 Task: Look for products from Nature's Answer only.
Action: Mouse moved to (54, 326)
Screenshot: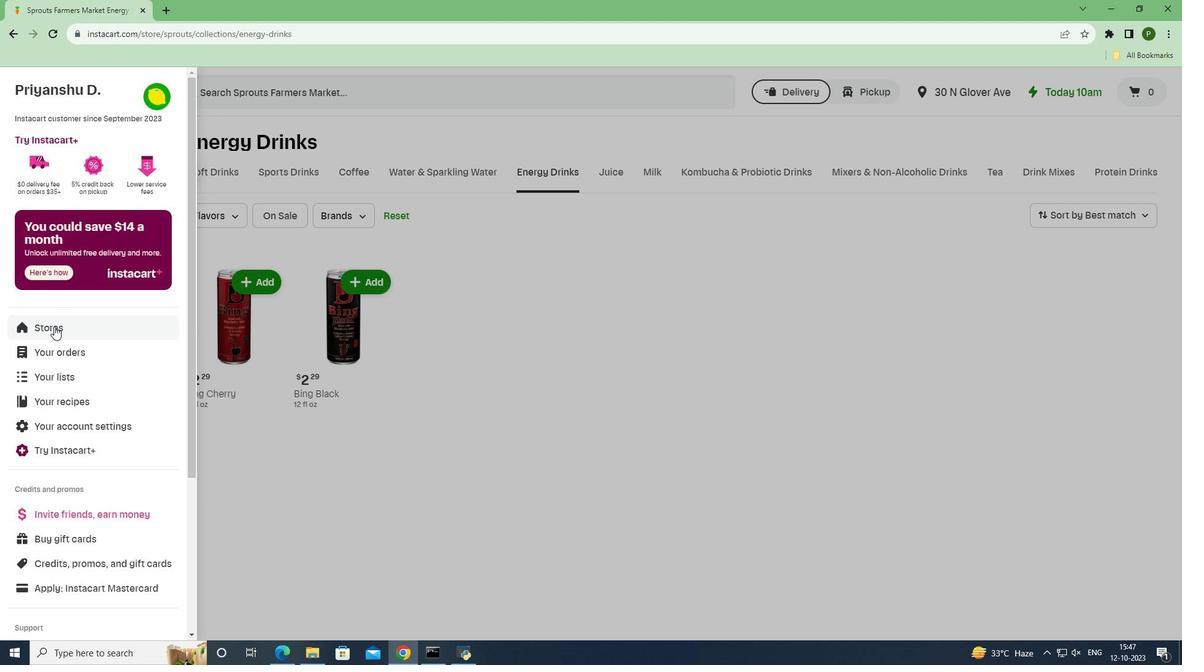 
Action: Mouse pressed left at (54, 326)
Screenshot: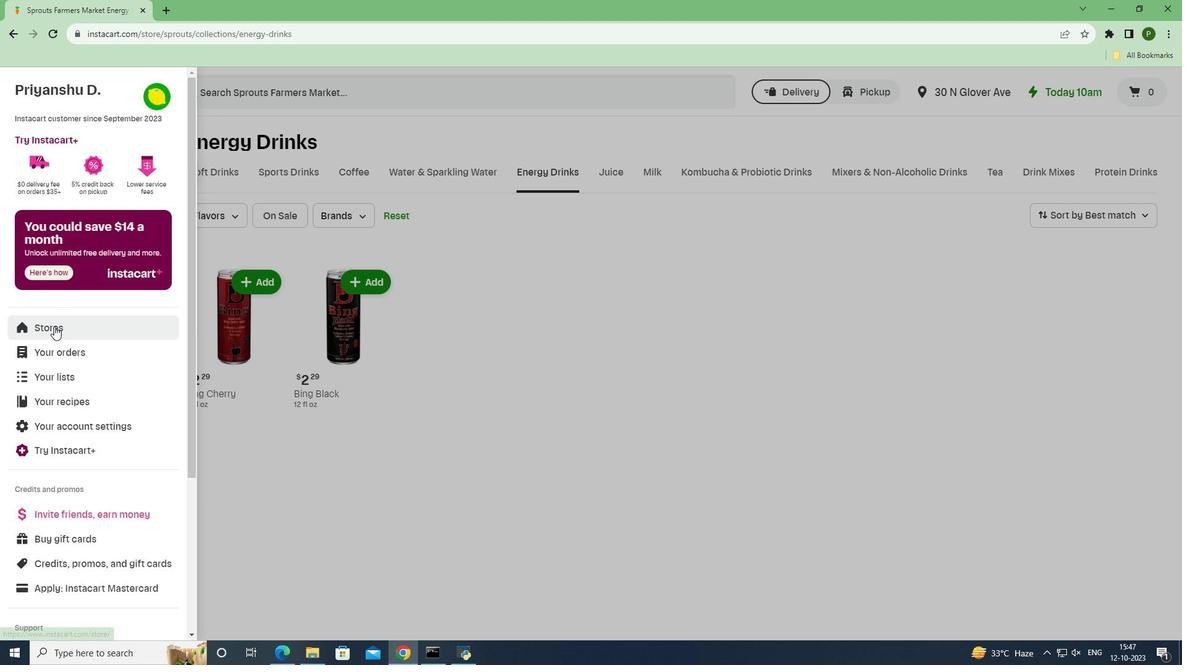 
Action: Mouse moved to (258, 136)
Screenshot: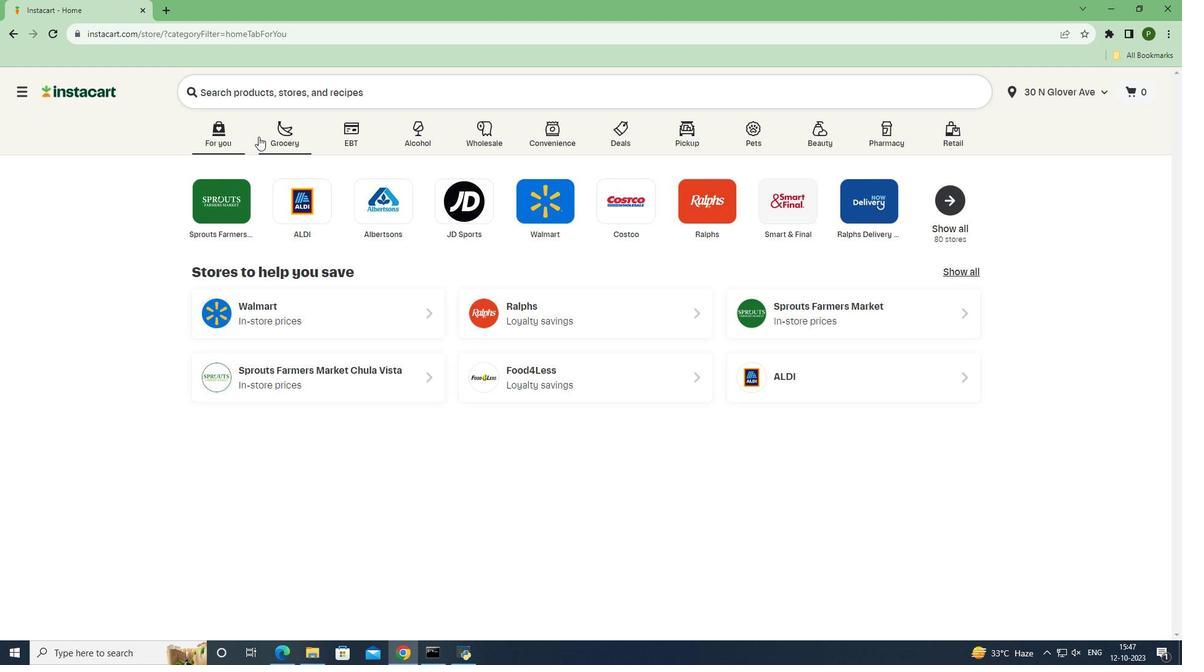 
Action: Mouse pressed left at (258, 136)
Screenshot: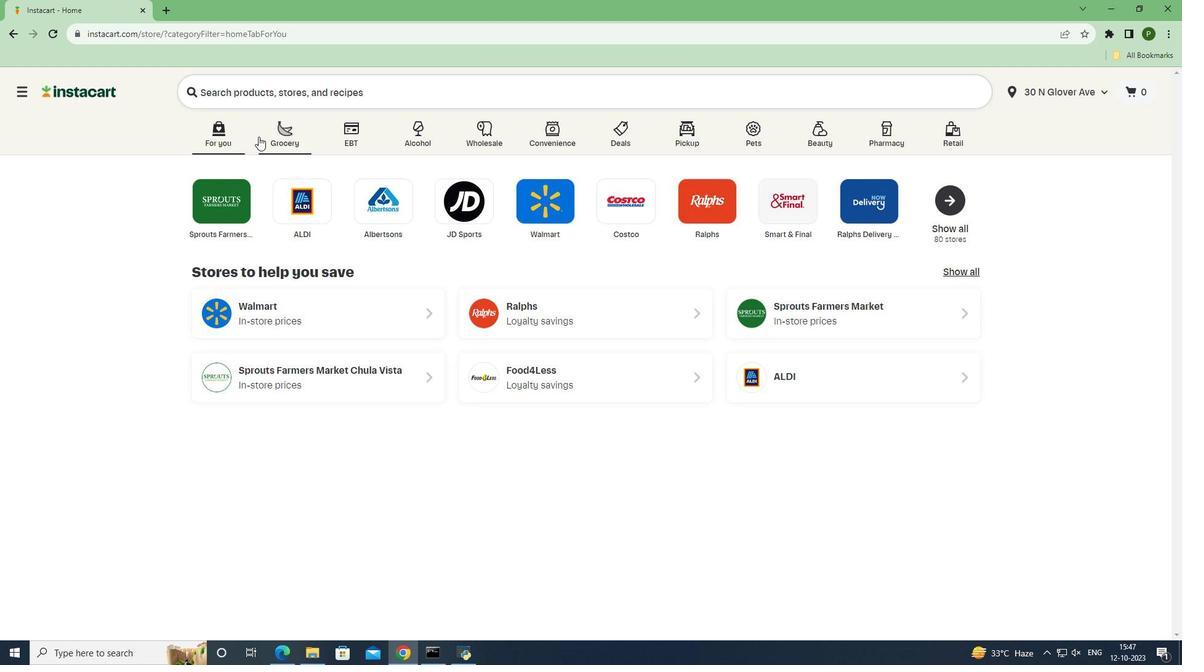
Action: Mouse moved to (482, 277)
Screenshot: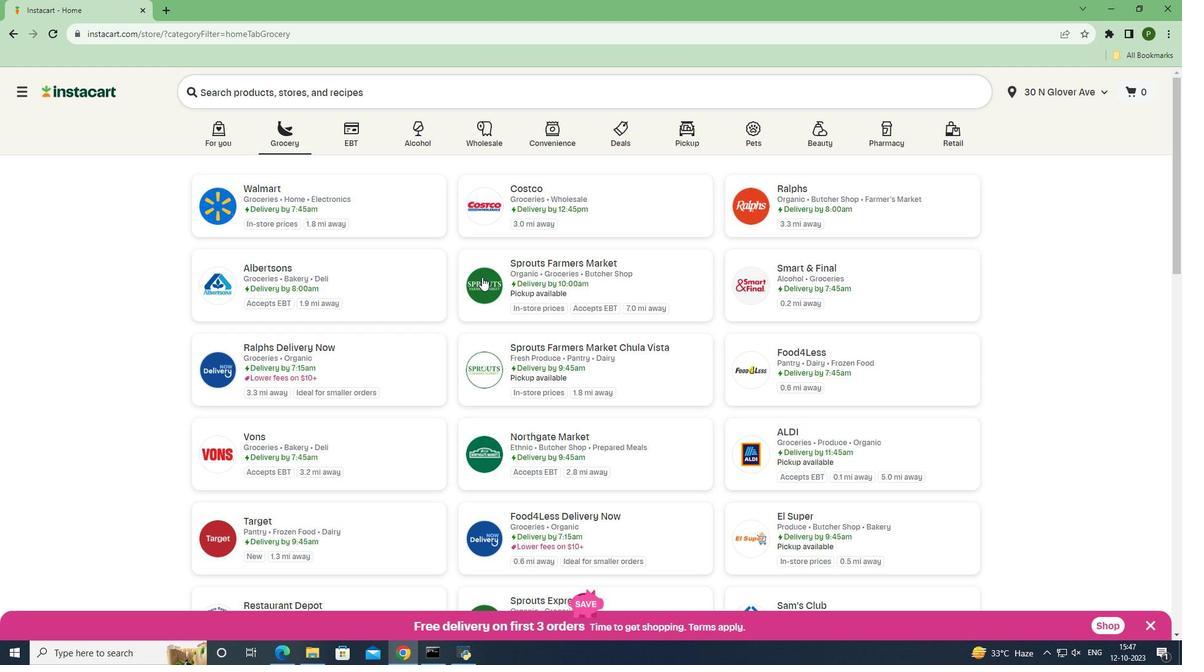 
Action: Mouse pressed left at (482, 277)
Screenshot: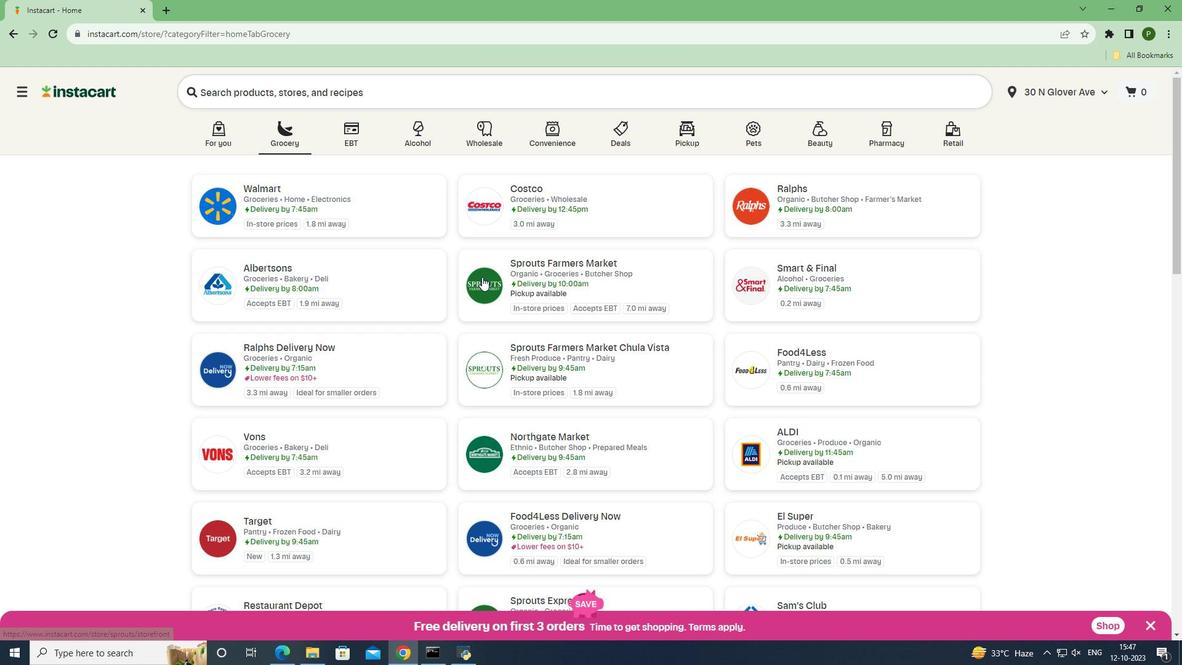 
Action: Mouse moved to (67, 418)
Screenshot: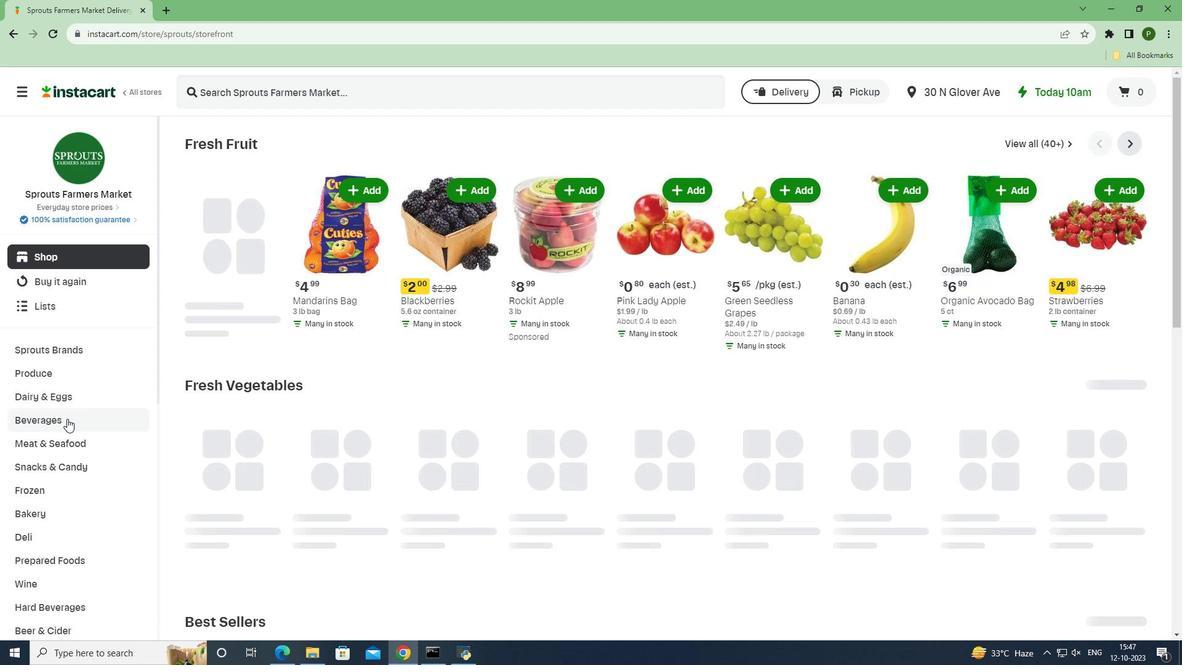
Action: Mouse pressed left at (67, 418)
Screenshot: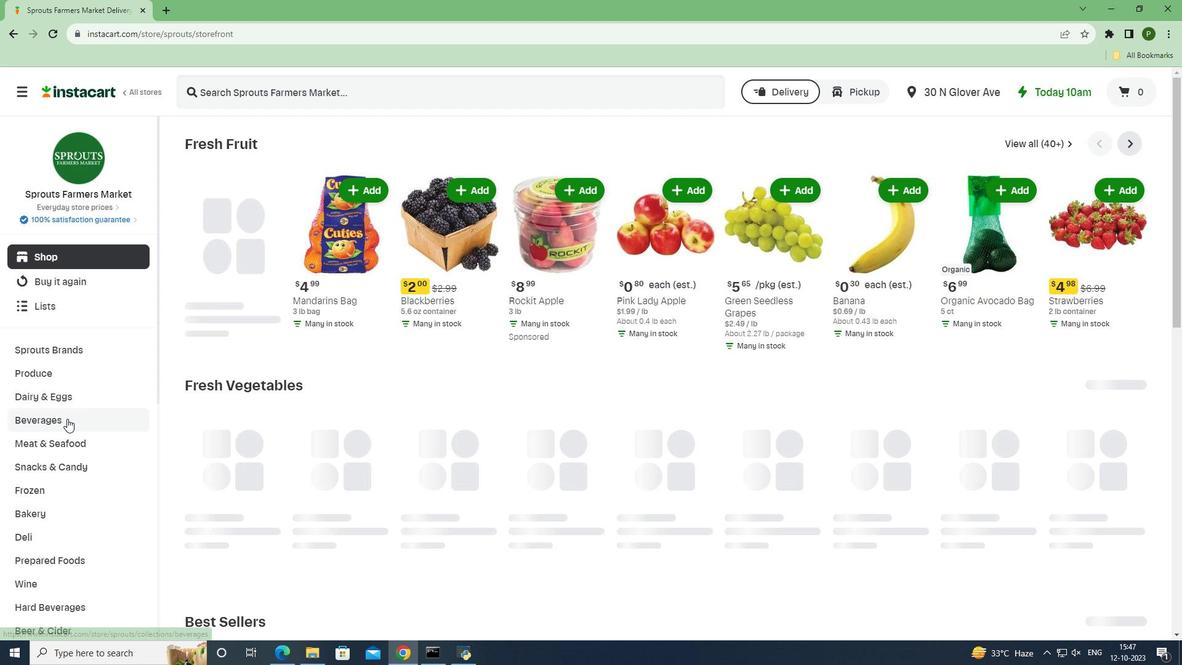 
Action: Mouse moved to (674, 171)
Screenshot: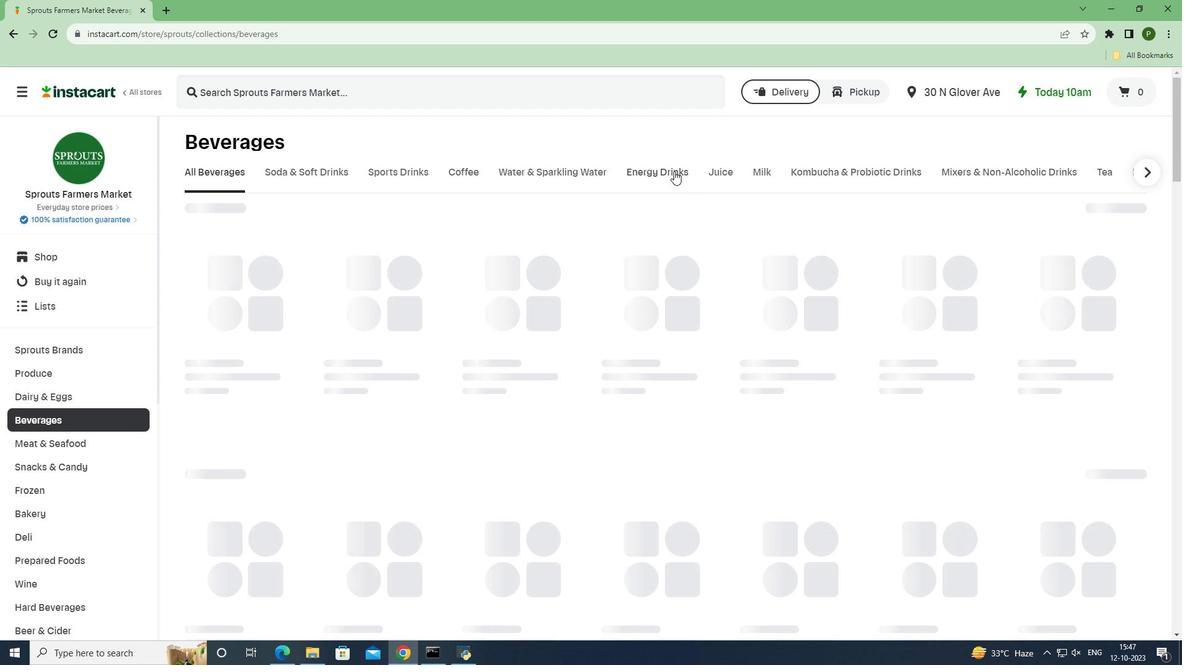 
Action: Mouse pressed left at (674, 171)
Screenshot: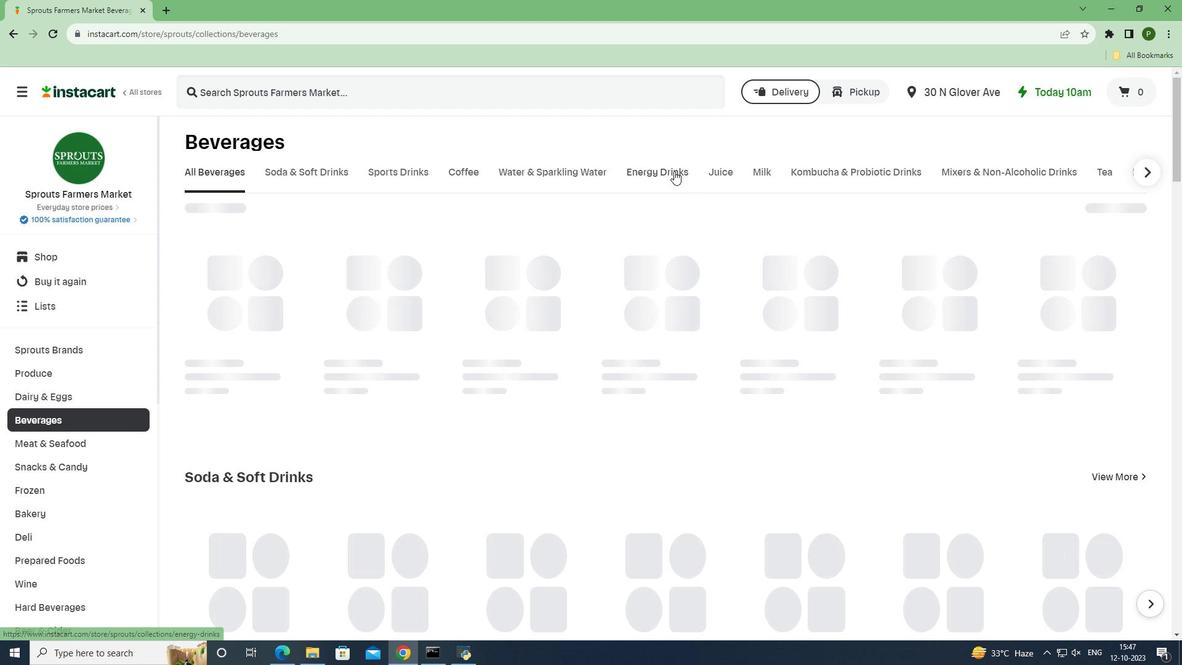 
Action: Mouse moved to (349, 220)
Screenshot: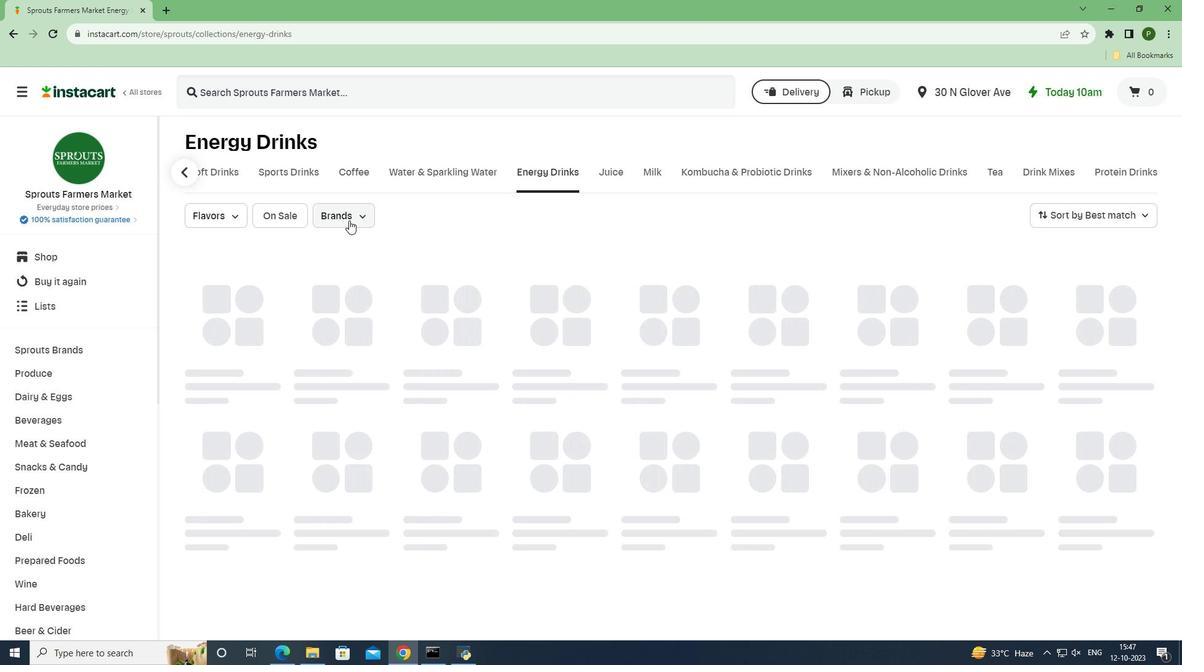 
Action: Mouse pressed left at (349, 220)
Screenshot: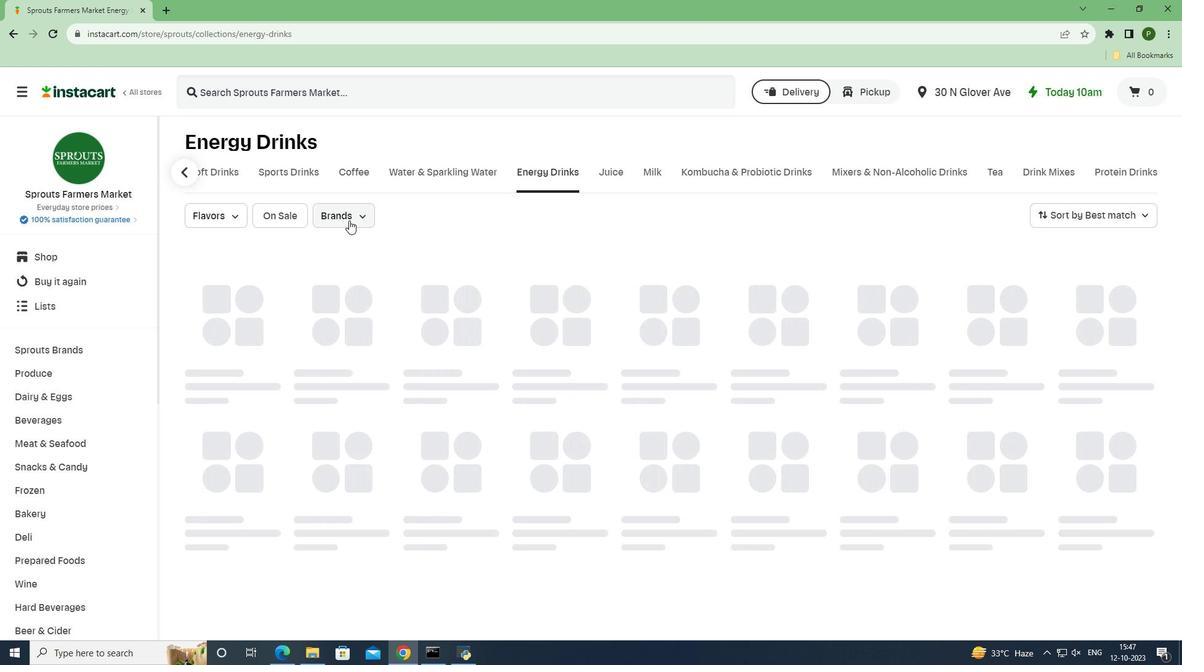 
Action: Mouse moved to (382, 359)
Screenshot: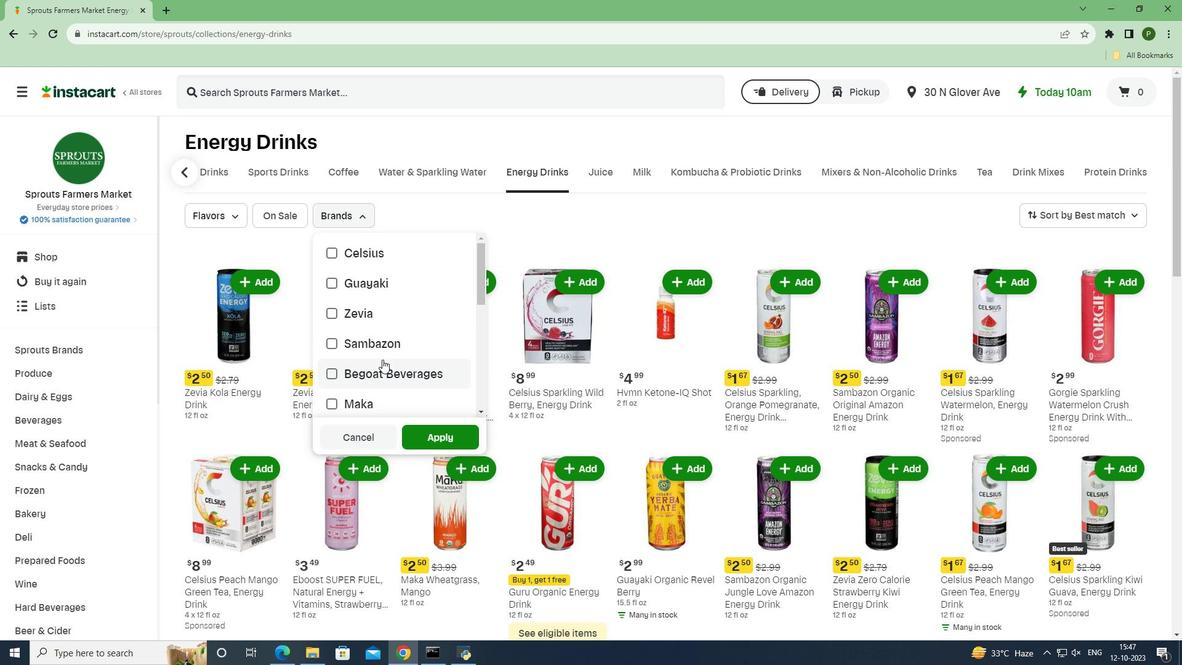 
Action: Mouse scrolled (382, 359) with delta (0, 0)
Screenshot: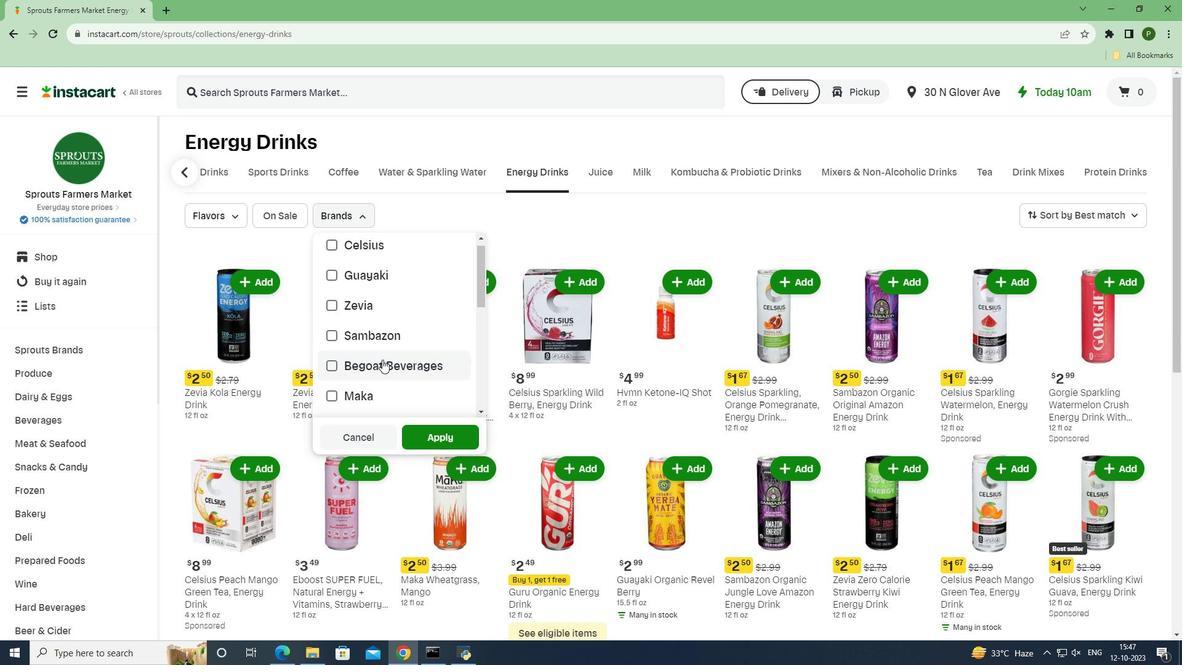
Action: Mouse scrolled (382, 359) with delta (0, 0)
Screenshot: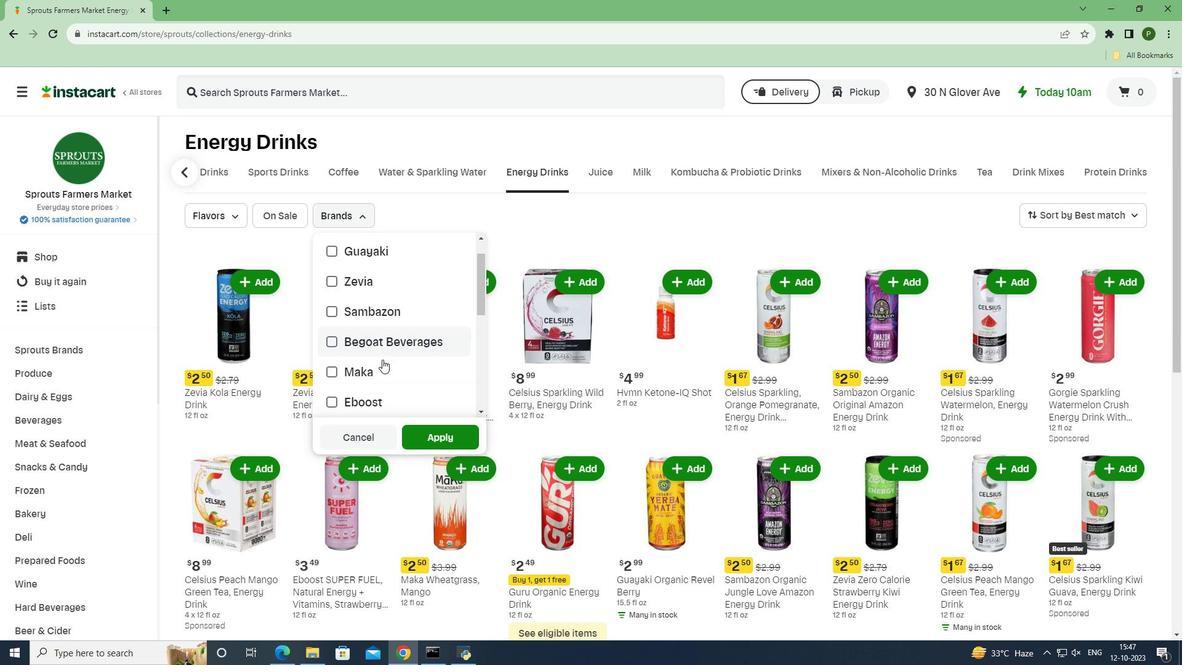 
Action: Mouse scrolled (382, 359) with delta (0, 0)
Screenshot: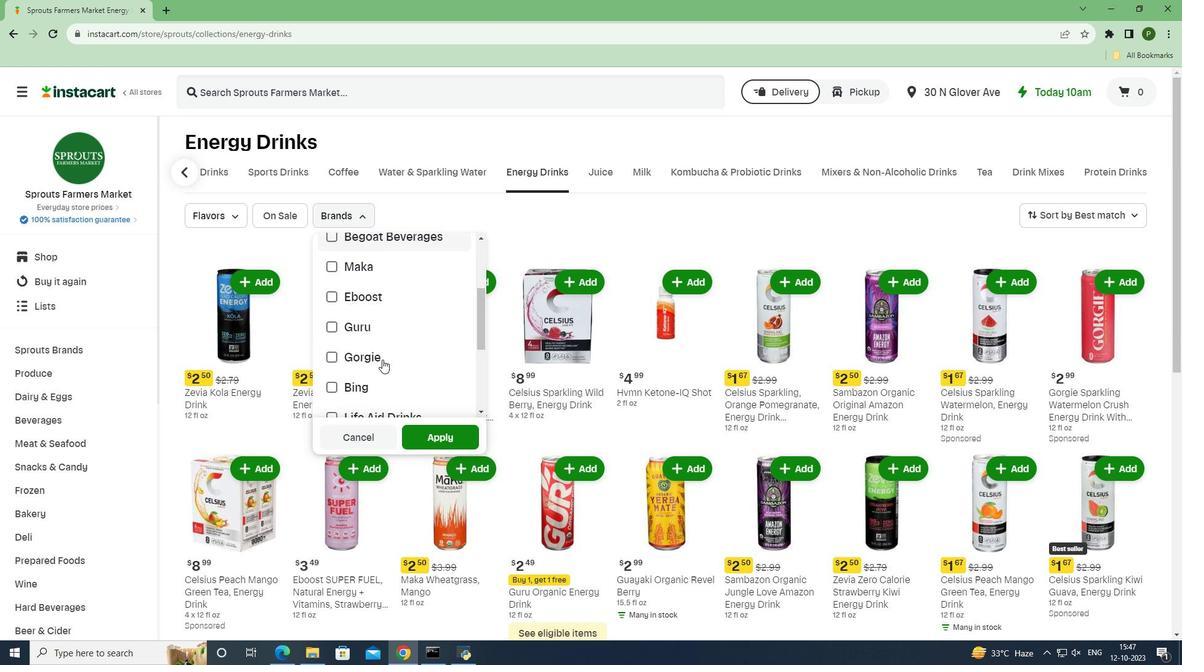 
Action: Mouse scrolled (382, 359) with delta (0, 0)
Screenshot: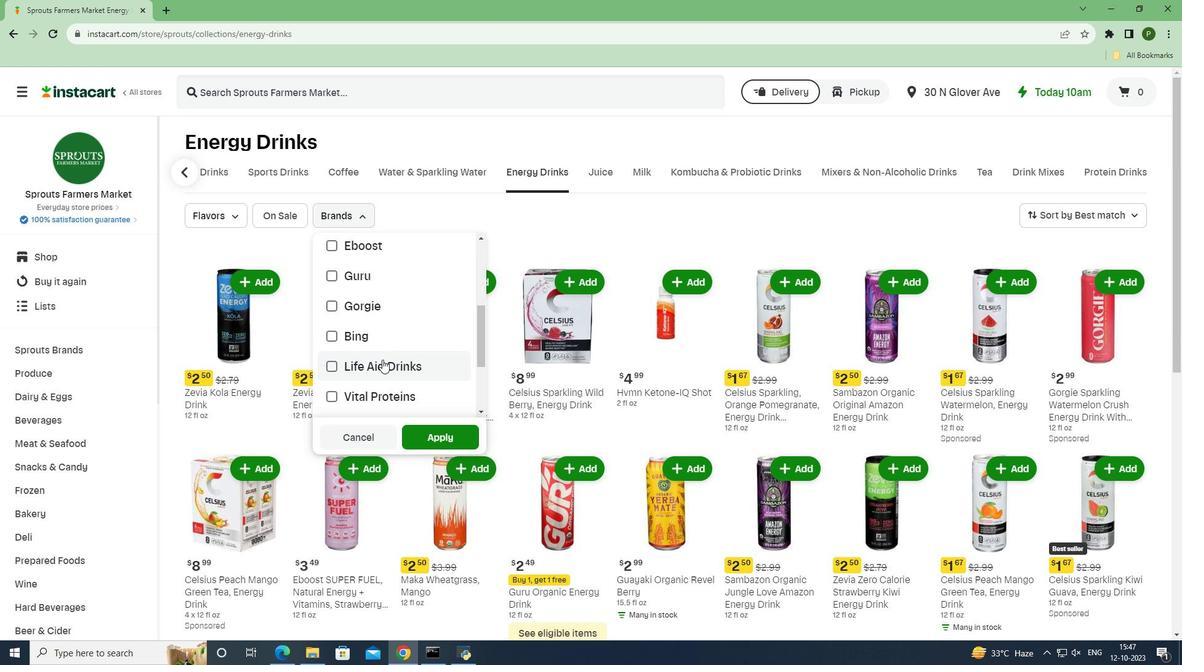 
Action: Mouse scrolled (382, 359) with delta (0, 0)
Screenshot: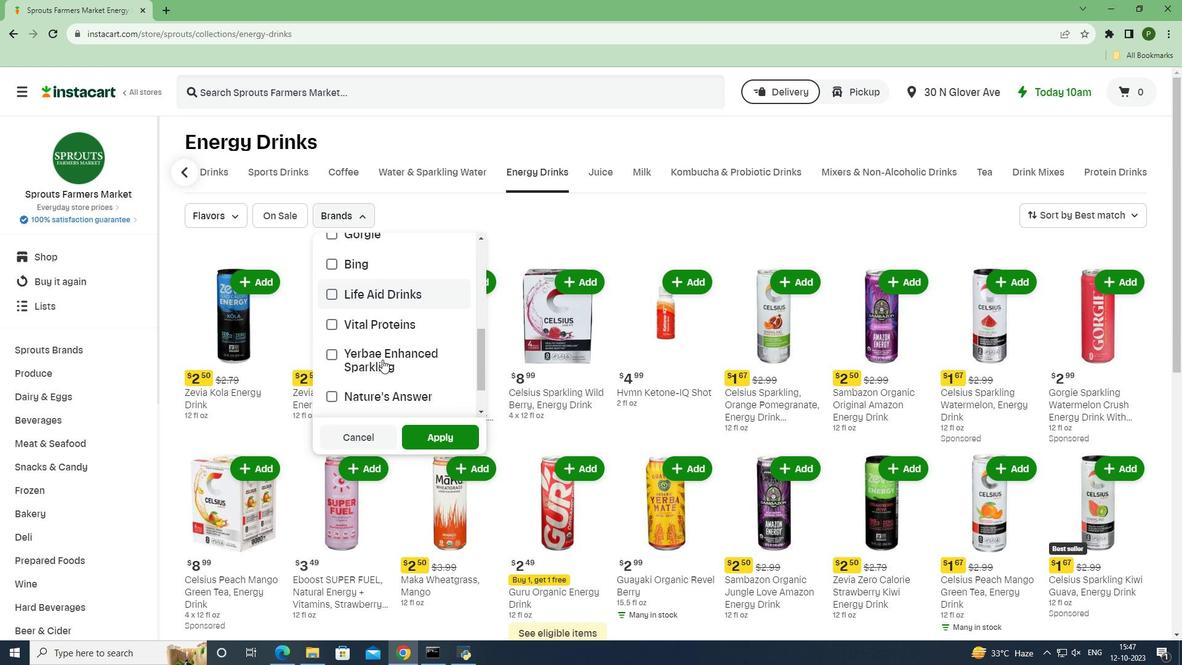 
Action: Mouse moved to (382, 352)
Screenshot: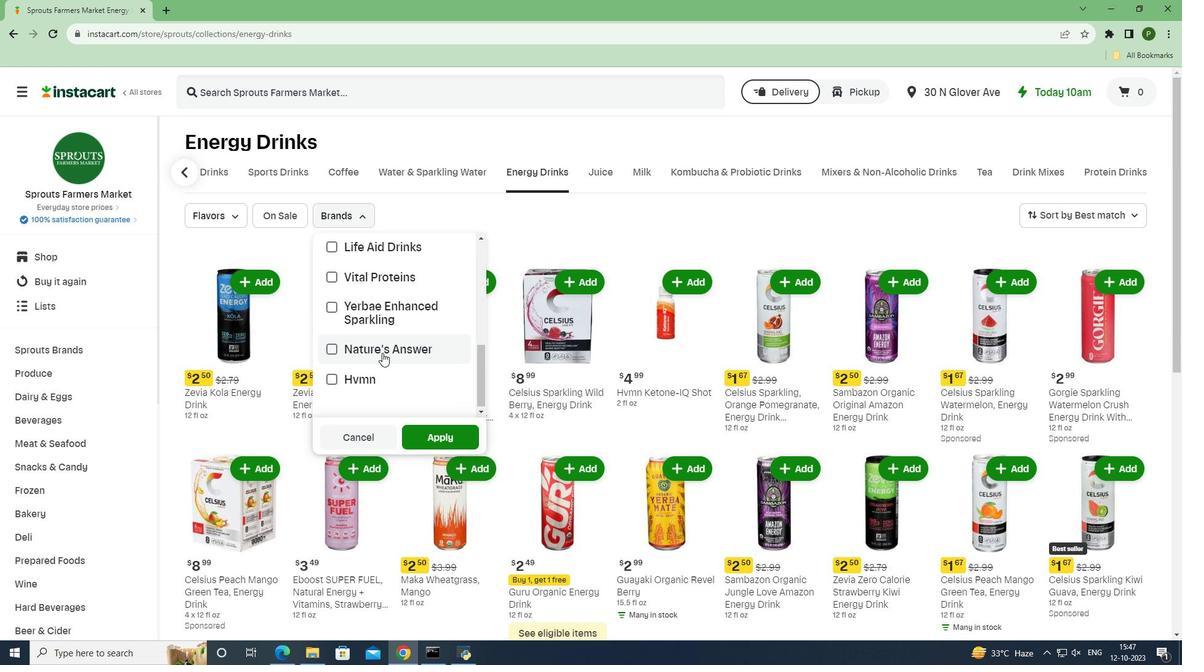 
Action: Mouse pressed left at (382, 352)
Screenshot: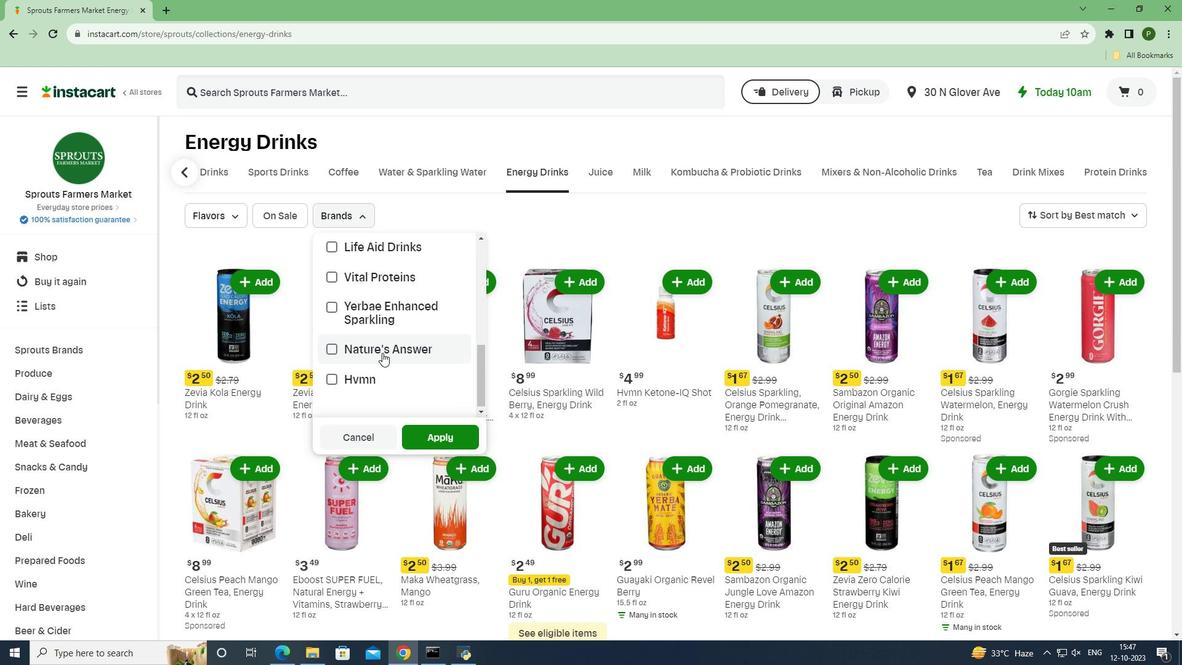 
Action: Mouse moved to (439, 434)
Screenshot: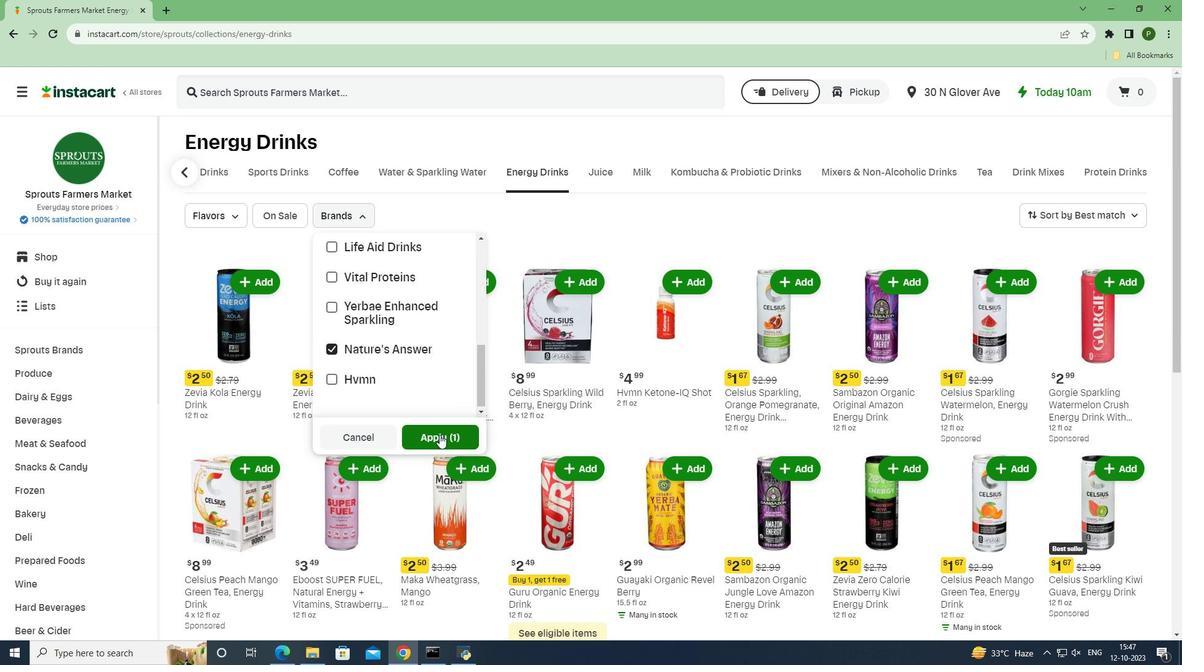 
Action: Mouse pressed left at (439, 434)
Screenshot: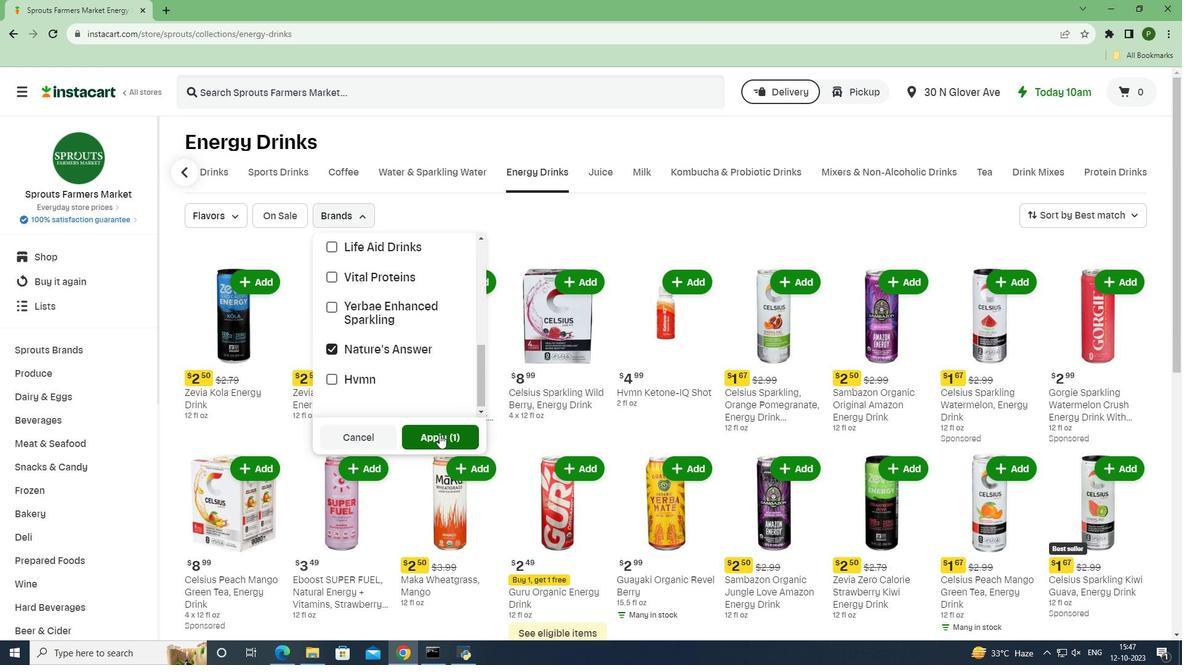 
Action: Mouse moved to (323, 351)
Screenshot: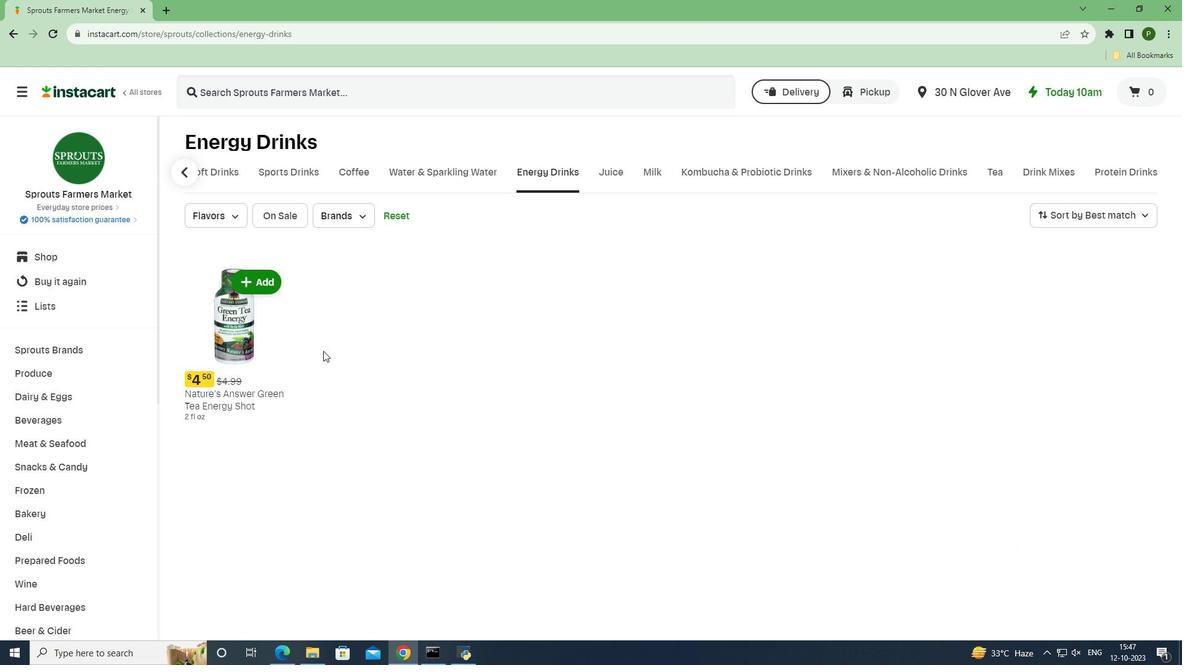 
